 Task: View the current page on the "Surface Duo" dimension.
Action: Mouse moved to (1124, 33)
Screenshot: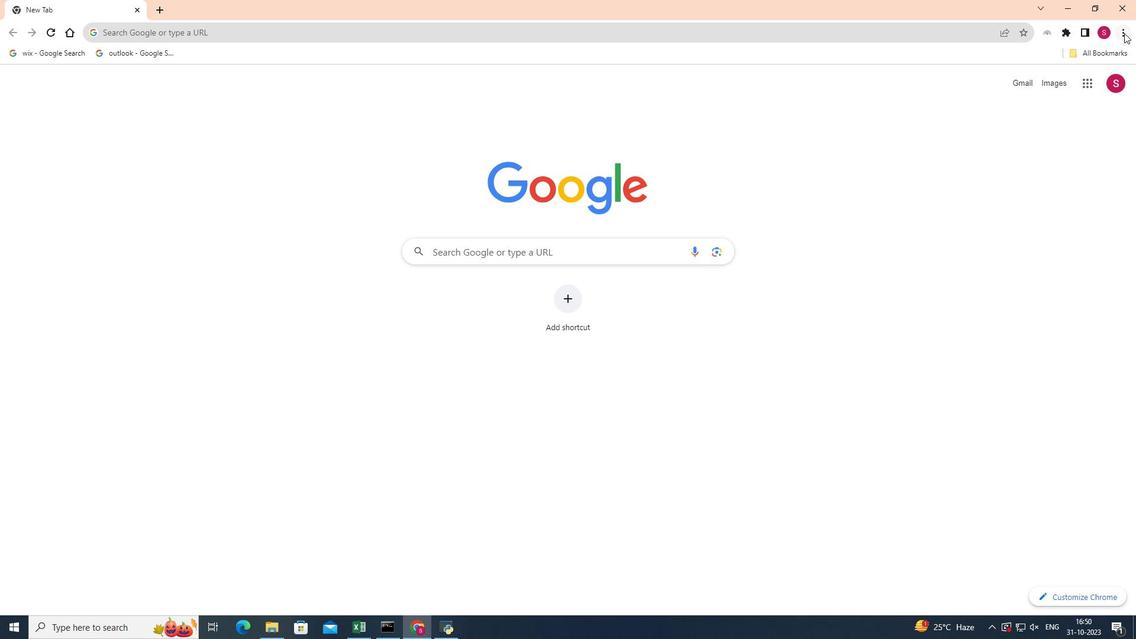
Action: Mouse pressed left at (1124, 33)
Screenshot: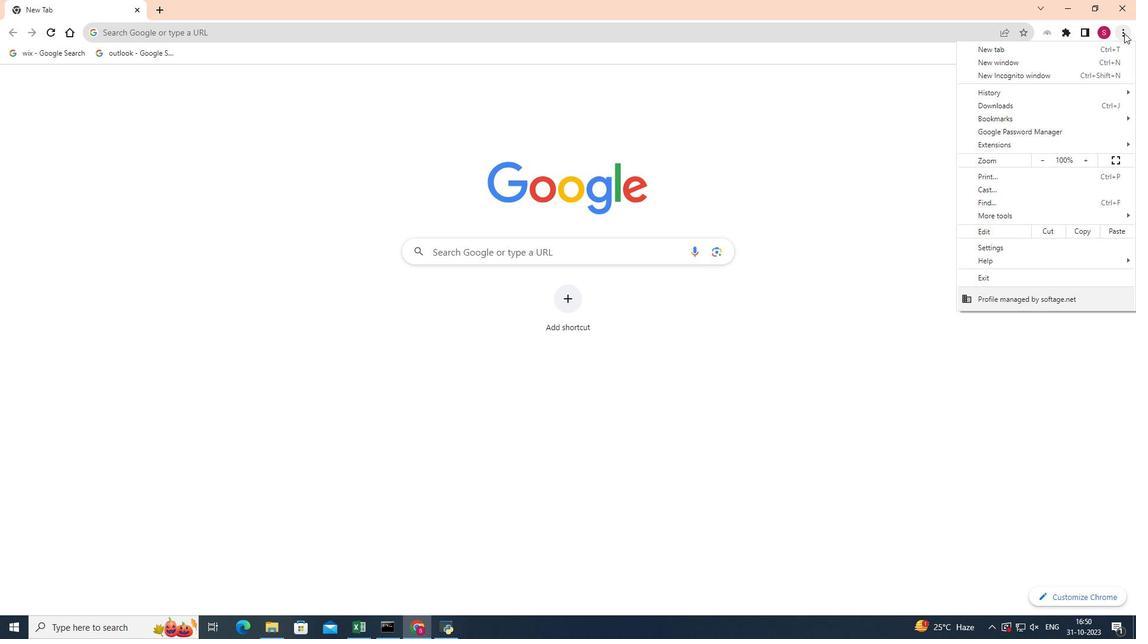 
Action: Mouse moved to (995, 216)
Screenshot: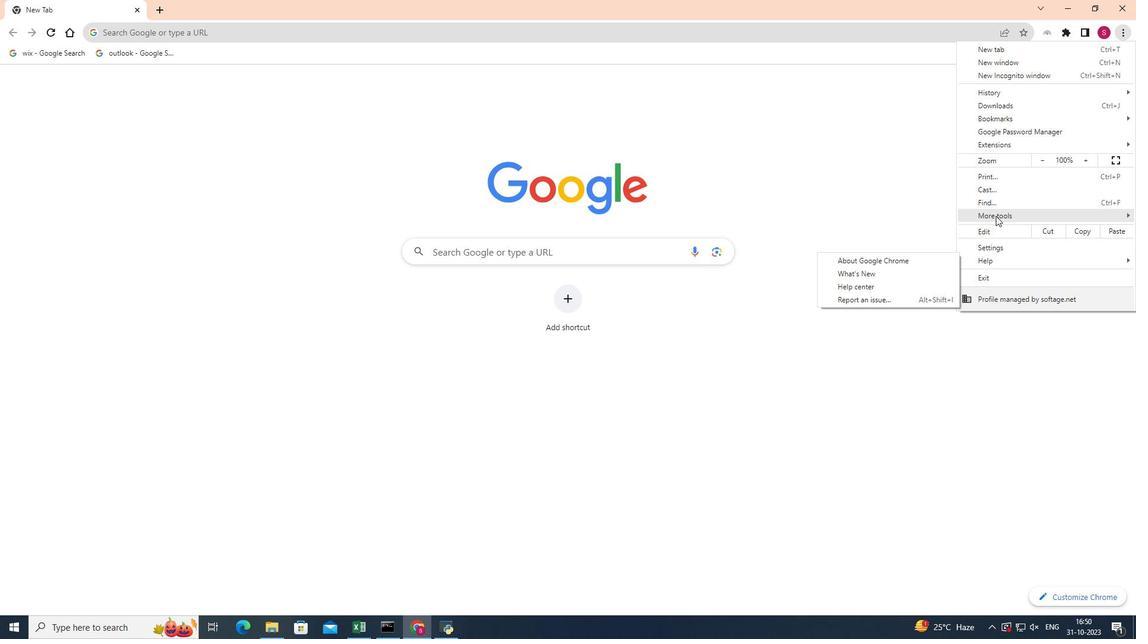 
Action: Mouse pressed left at (995, 216)
Screenshot: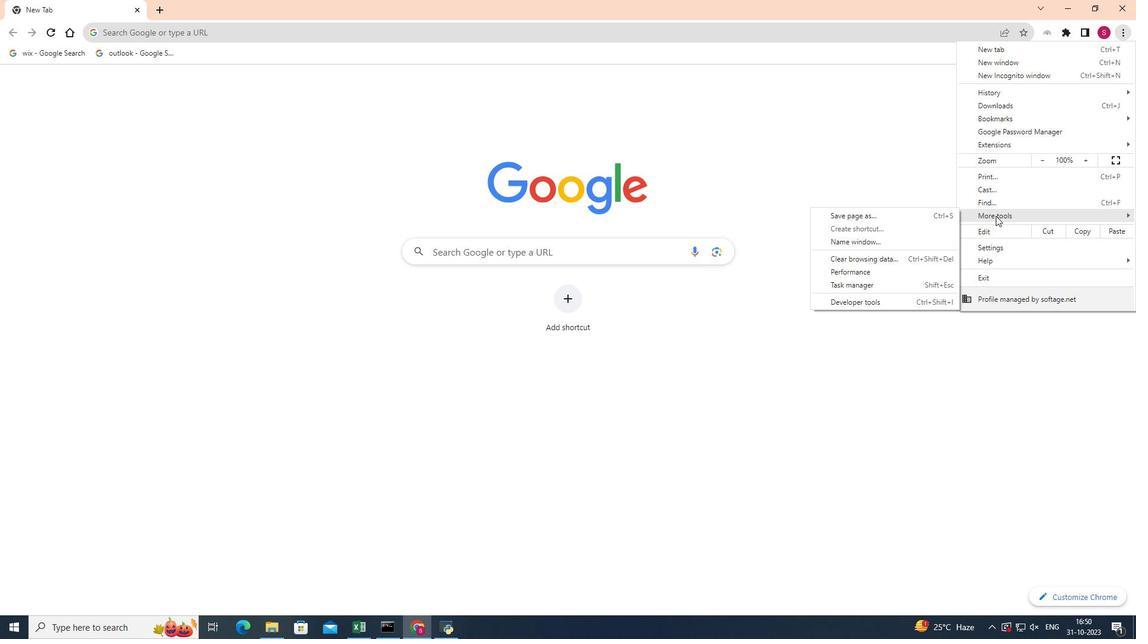
Action: Mouse moved to (858, 303)
Screenshot: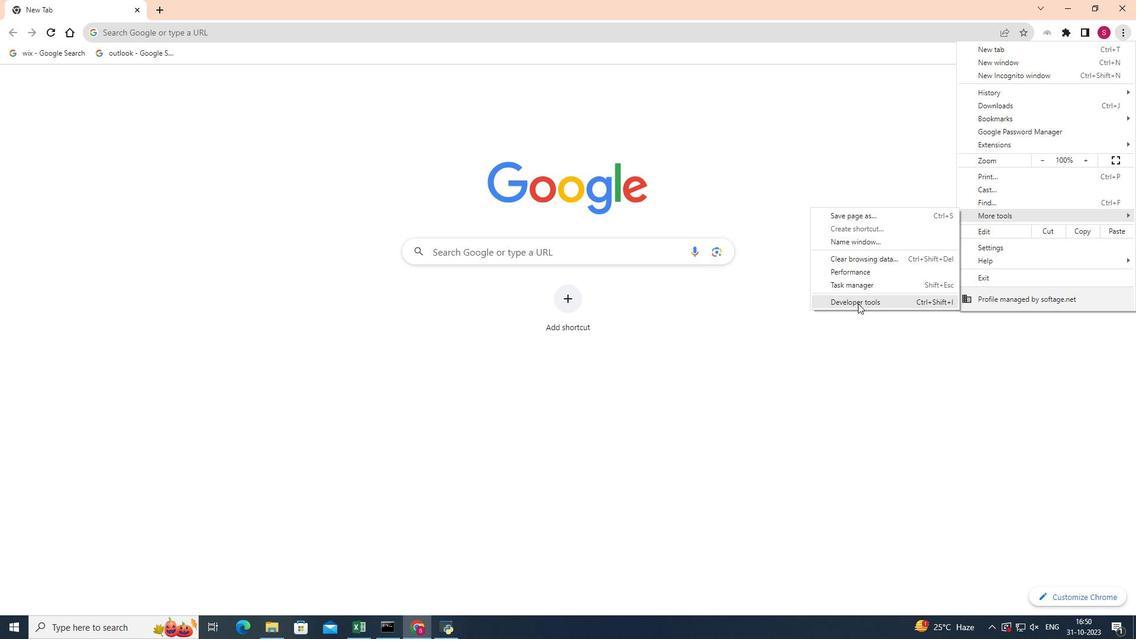 
Action: Mouse pressed left at (858, 303)
Screenshot: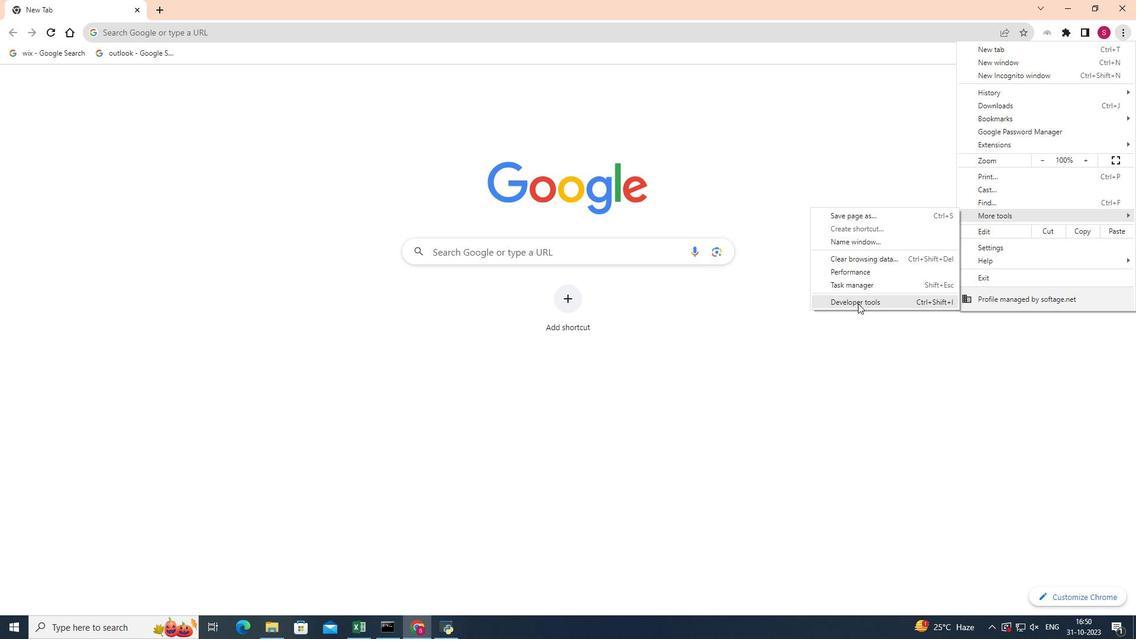 
Action: Mouse moved to (836, 70)
Screenshot: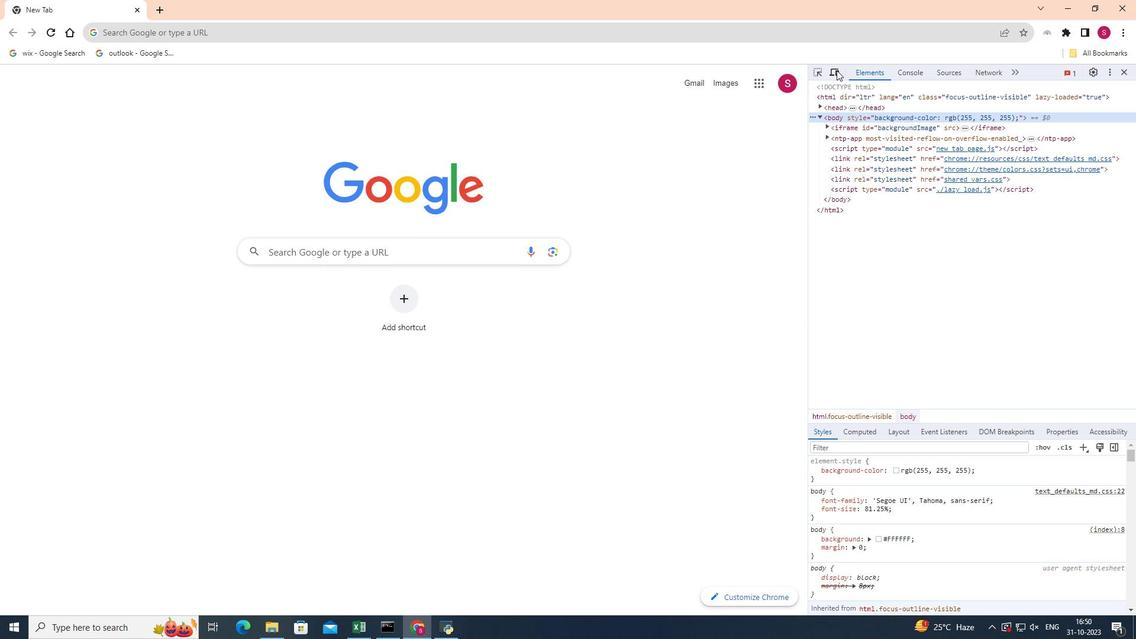 
Action: Mouse pressed left at (836, 70)
Screenshot: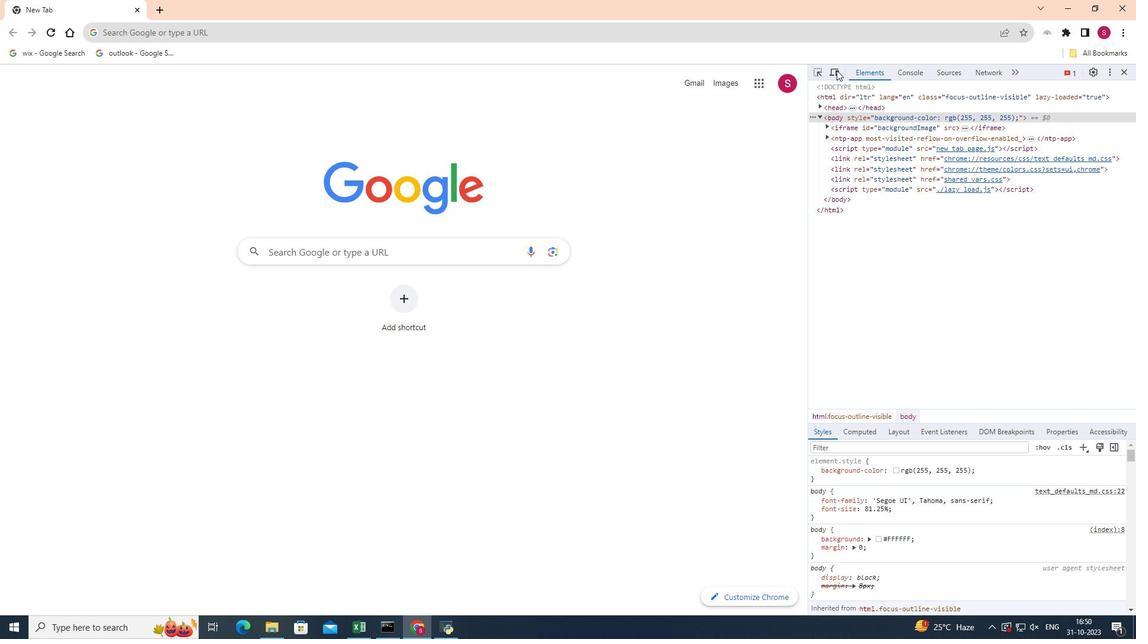 
Action: Mouse moved to (355, 73)
Screenshot: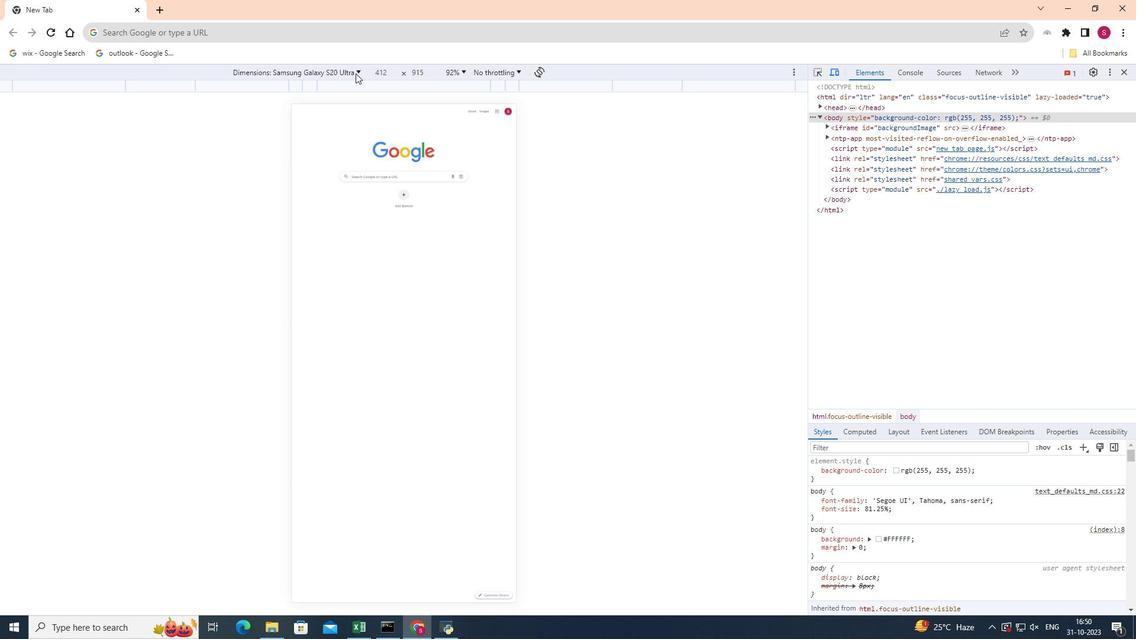 
Action: Mouse pressed left at (355, 73)
Screenshot: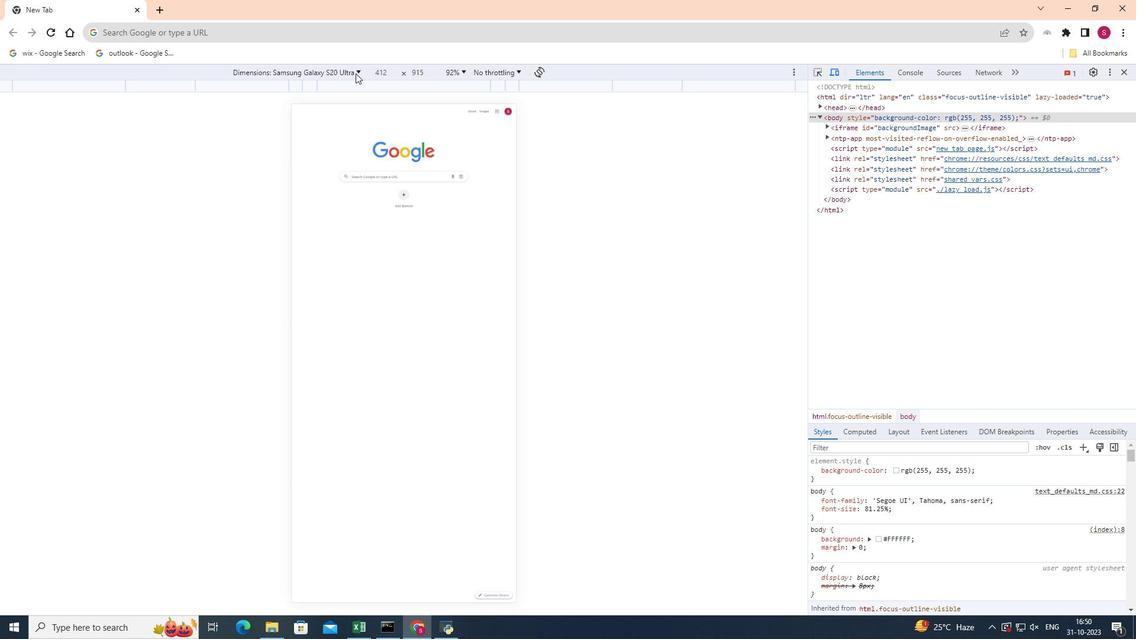 
Action: Mouse moved to (286, 223)
Screenshot: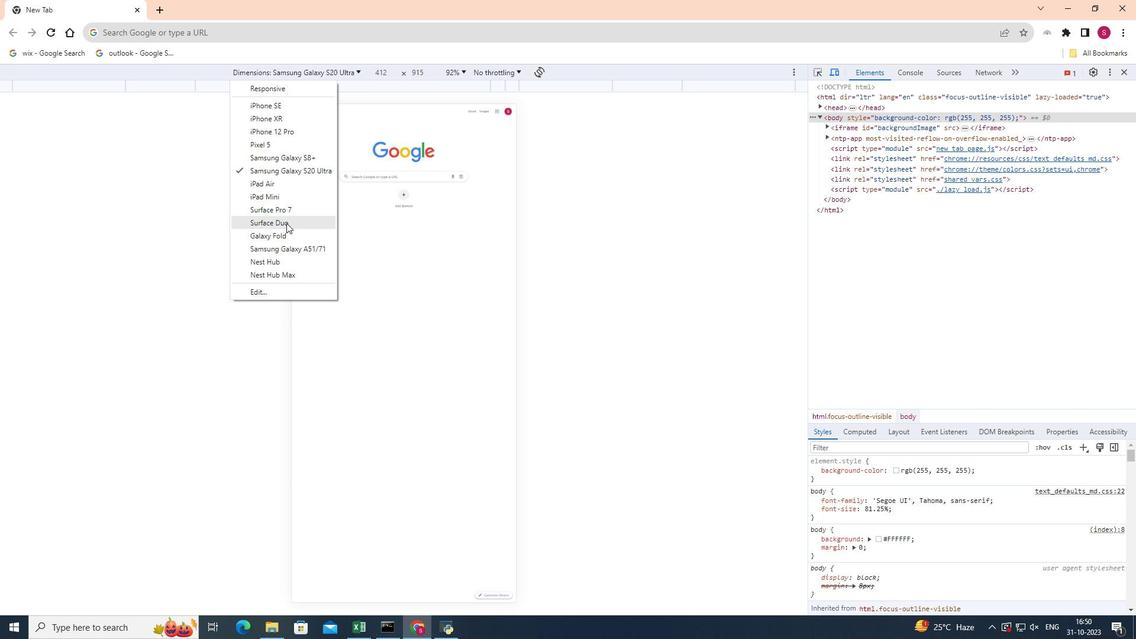 
Action: Mouse pressed left at (286, 223)
Screenshot: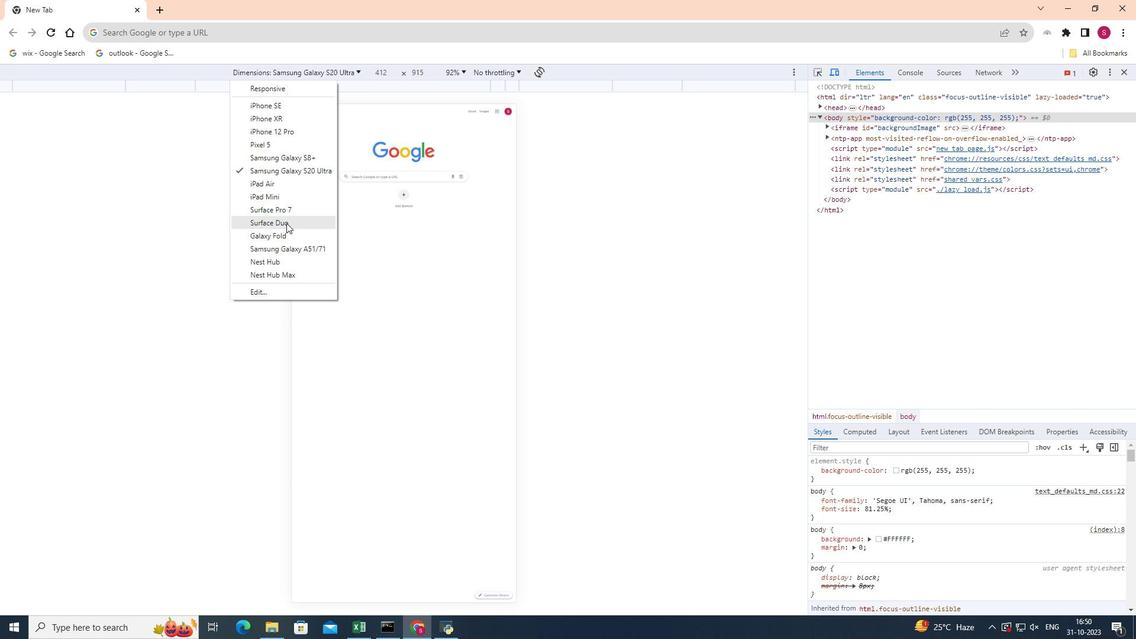 
Action: Mouse moved to (650, 227)
Screenshot: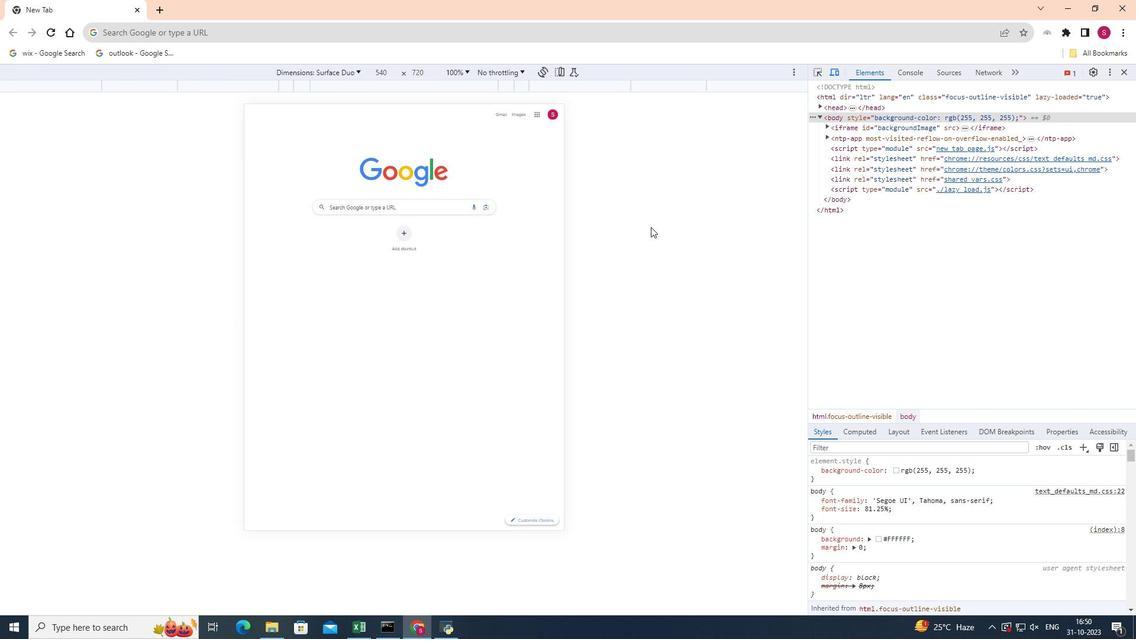 
